 Task: Change "SPU PID" for TS muxer to 300.
Action: Mouse moved to (107, 16)
Screenshot: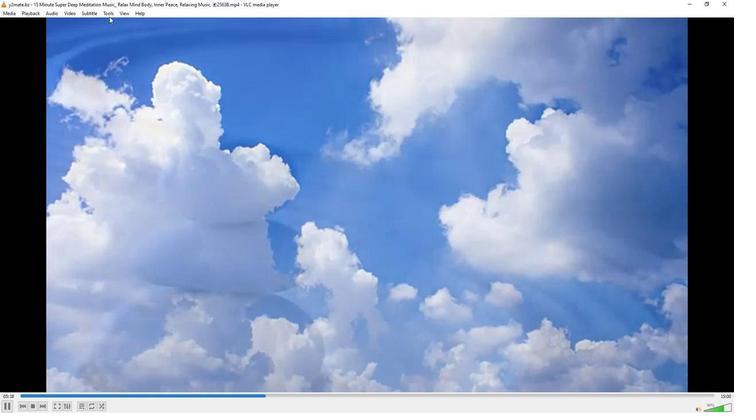 
Action: Mouse pressed left at (107, 16)
Screenshot: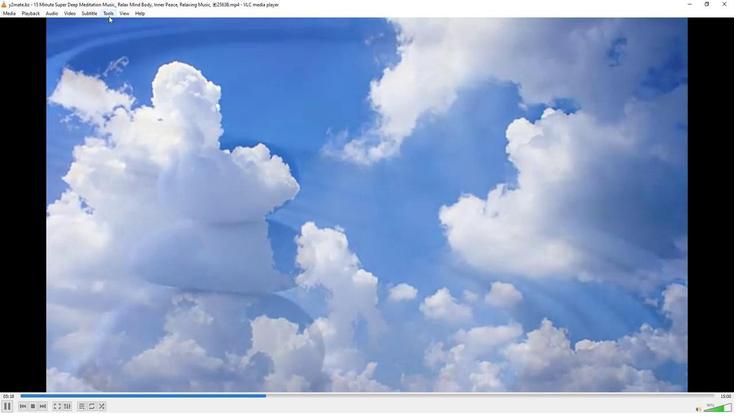 
Action: Mouse moved to (132, 106)
Screenshot: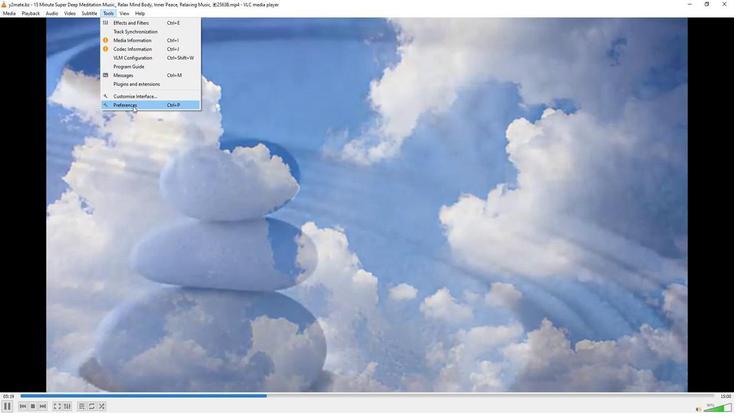 
Action: Mouse pressed left at (132, 106)
Screenshot: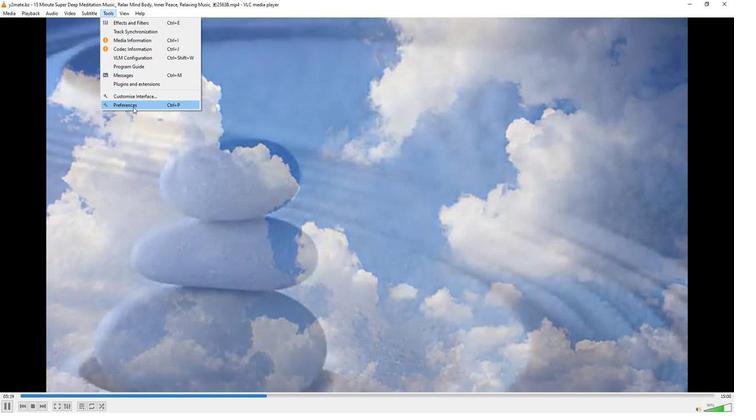 
Action: Mouse moved to (242, 335)
Screenshot: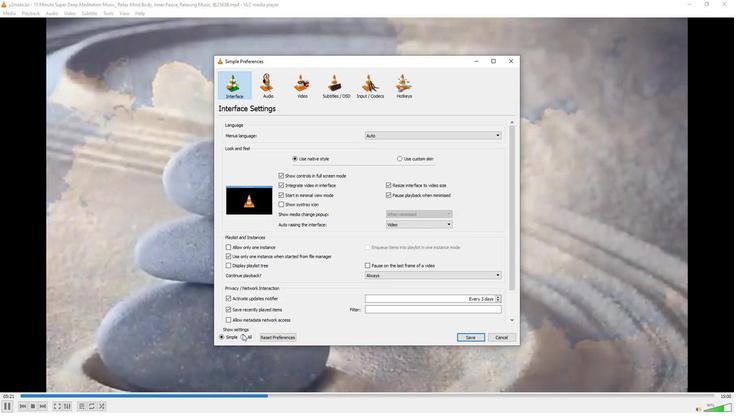 
Action: Mouse pressed left at (242, 335)
Screenshot: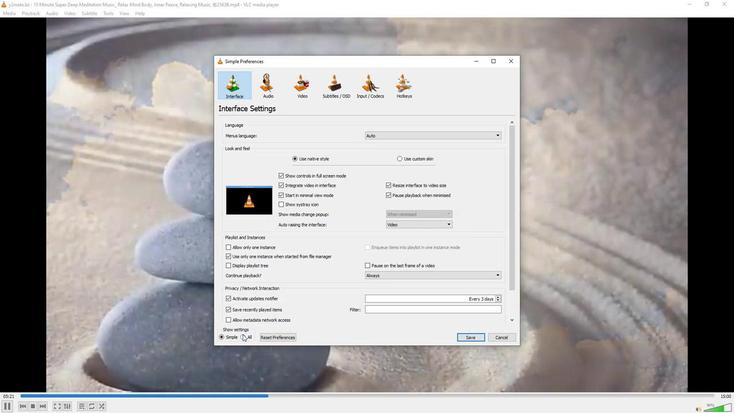 
Action: Mouse moved to (245, 278)
Screenshot: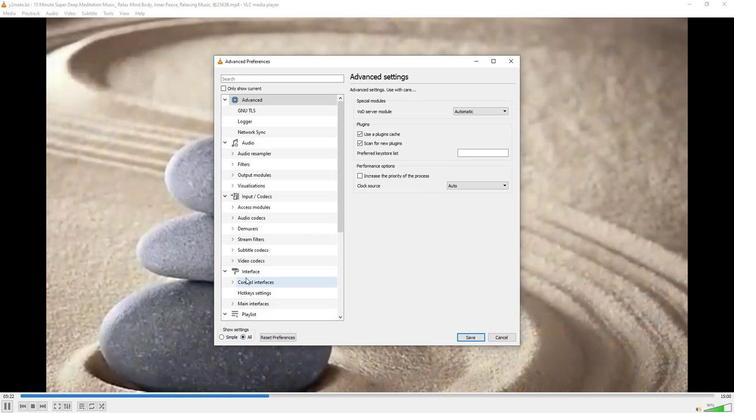 
Action: Mouse scrolled (245, 277) with delta (0, 0)
Screenshot: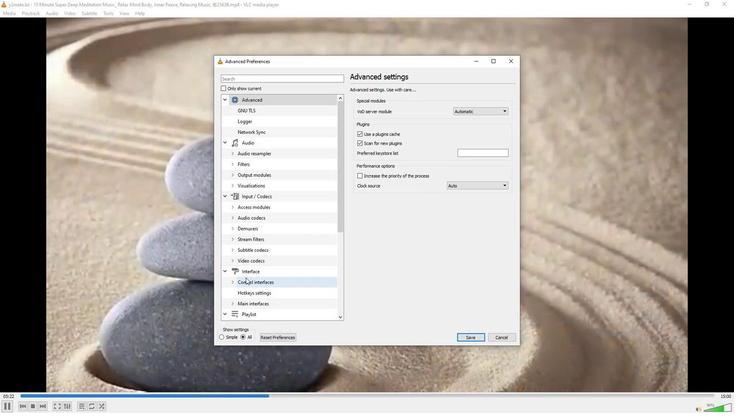 
Action: Mouse scrolled (245, 277) with delta (0, 0)
Screenshot: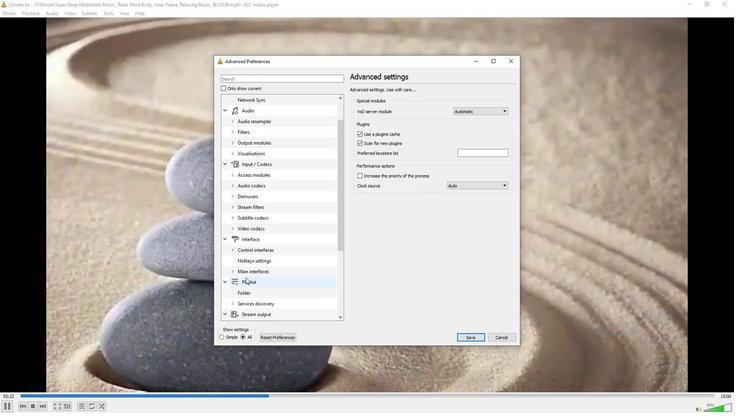 
Action: Mouse moved to (230, 304)
Screenshot: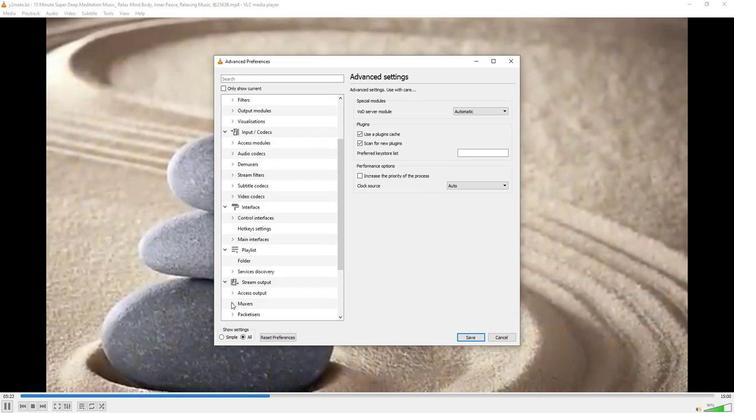 
Action: Mouse pressed left at (230, 304)
Screenshot: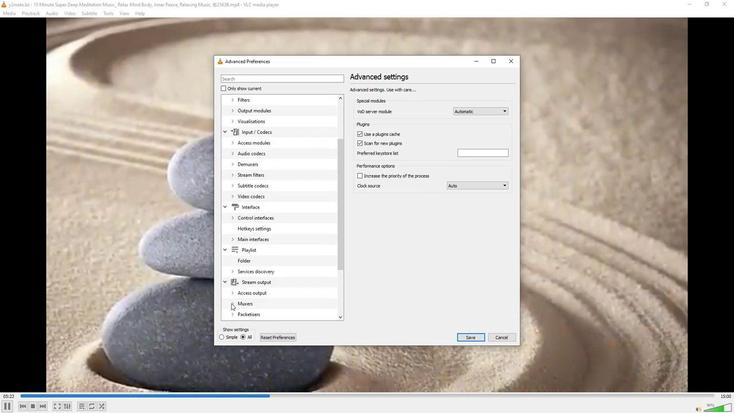 
Action: Mouse moved to (250, 301)
Screenshot: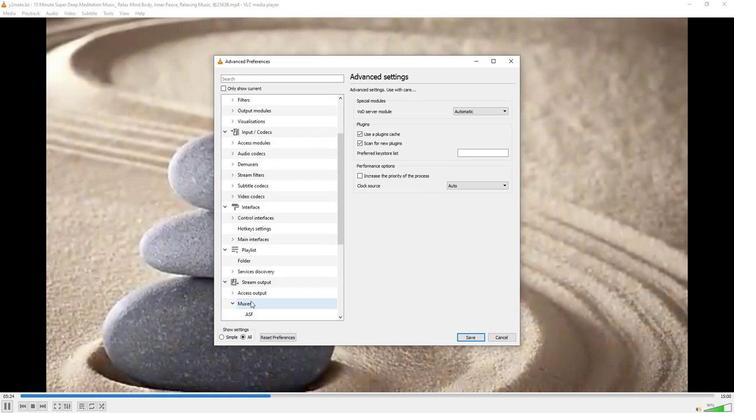 
Action: Mouse scrolled (250, 300) with delta (0, 0)
Screenshot: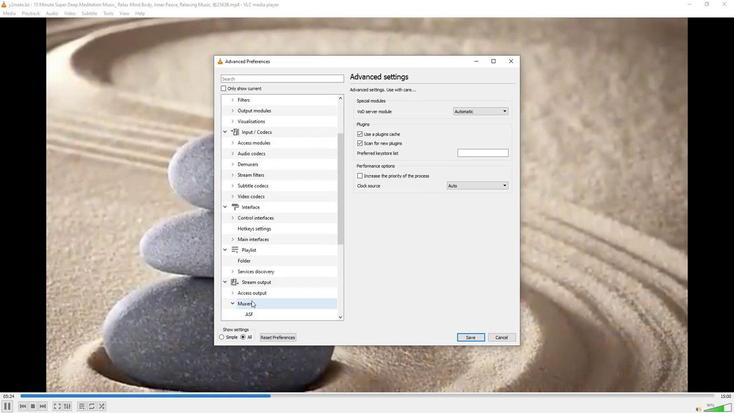 
Action: Mouse scrolled (250, 300) with delta (0, 0)
Screenshot: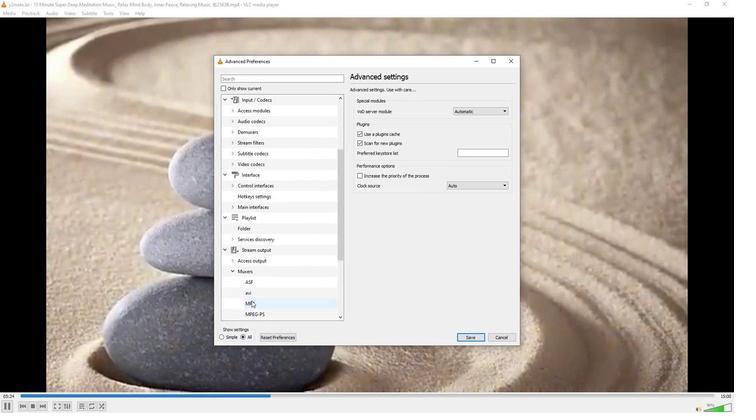 
Action: Mouse moved to (257, 290)
Screenshot: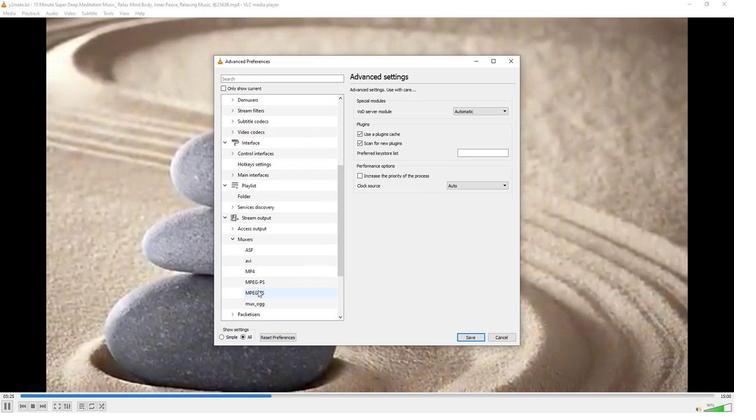 
Action: Mouse pressed left at (257, 290)
Screenshot: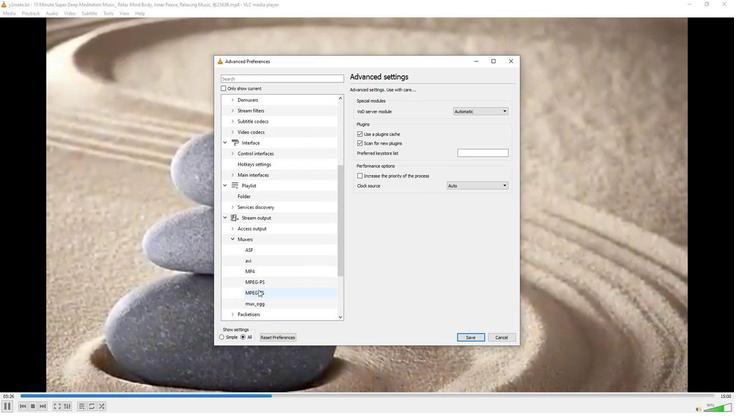 
Action: Mouse moved to (502, 130)
Screenshot: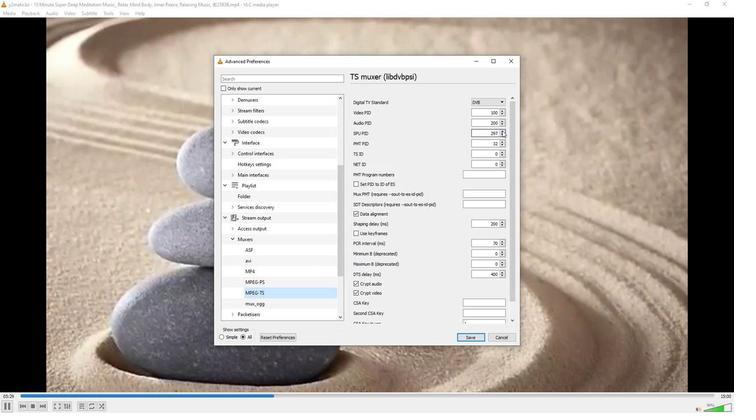 
Action: Mouse pressed left at (502, 130)
Screenshot: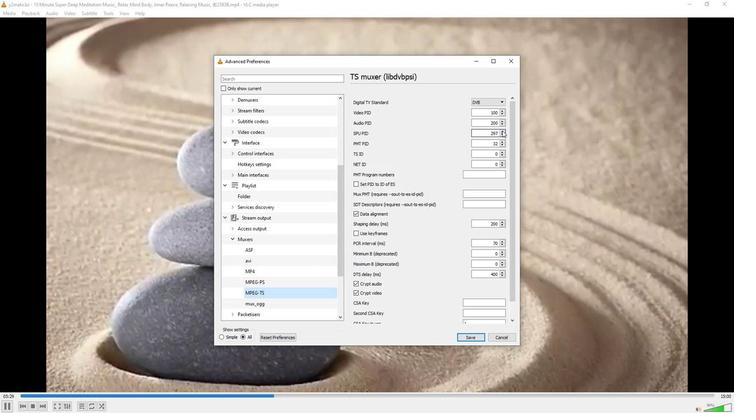 
Action: Mouse pressed left at (502, 130)
Screenshot: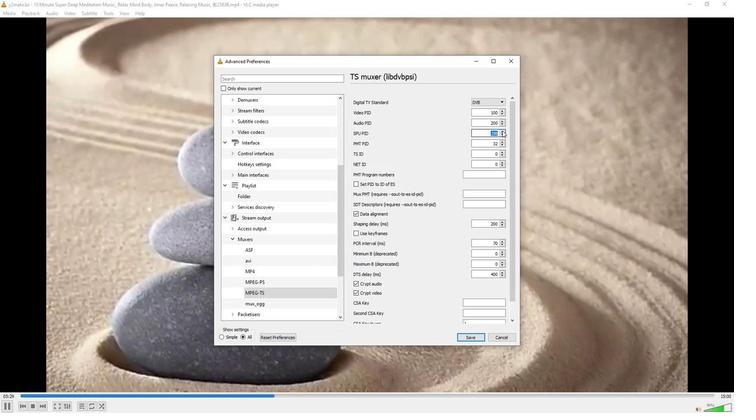 
Action: Mouse pressed left at (502, 130)
Screenshot: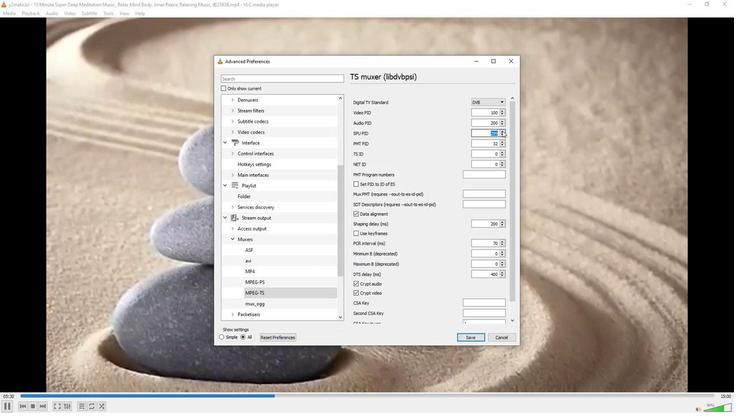 
Action: Mouse moved to (442, 206)
Screenshot: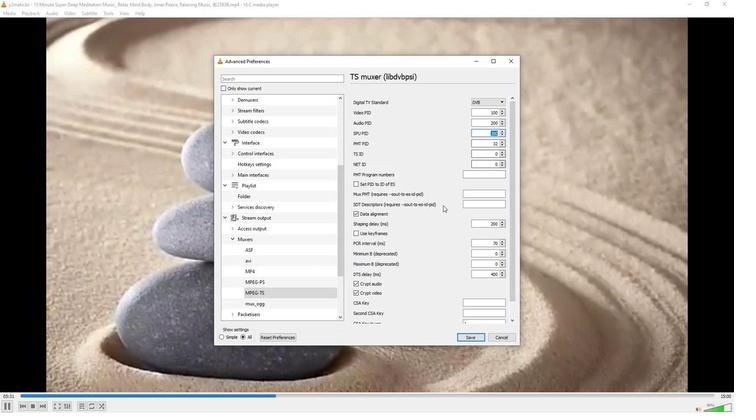 
